 Task: Select format cells if not equal to.
Action: Mouse moved to (775, 414)
Screenshot: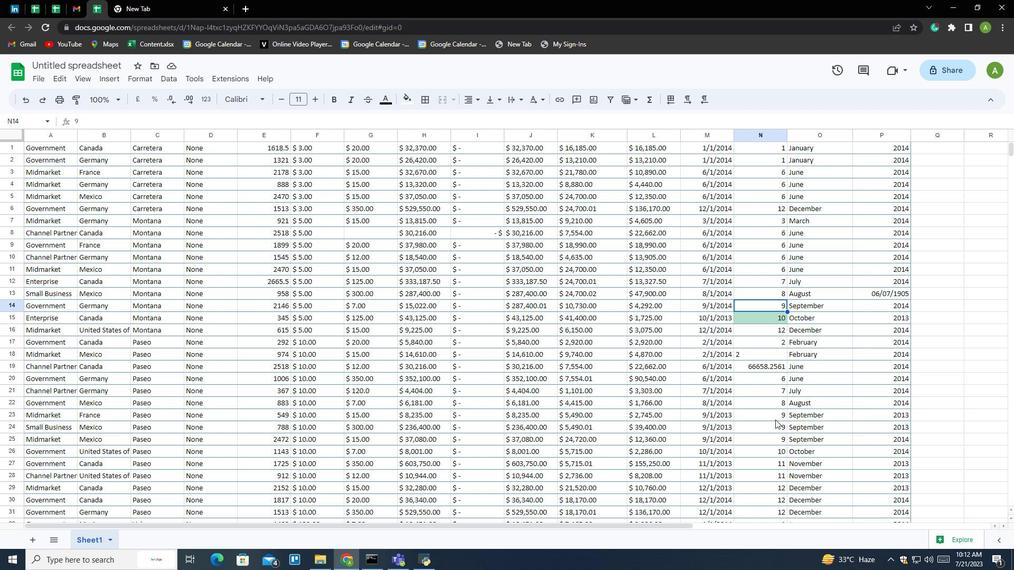 
Action: Mouse pressed left at (775, 414)
Screenshot: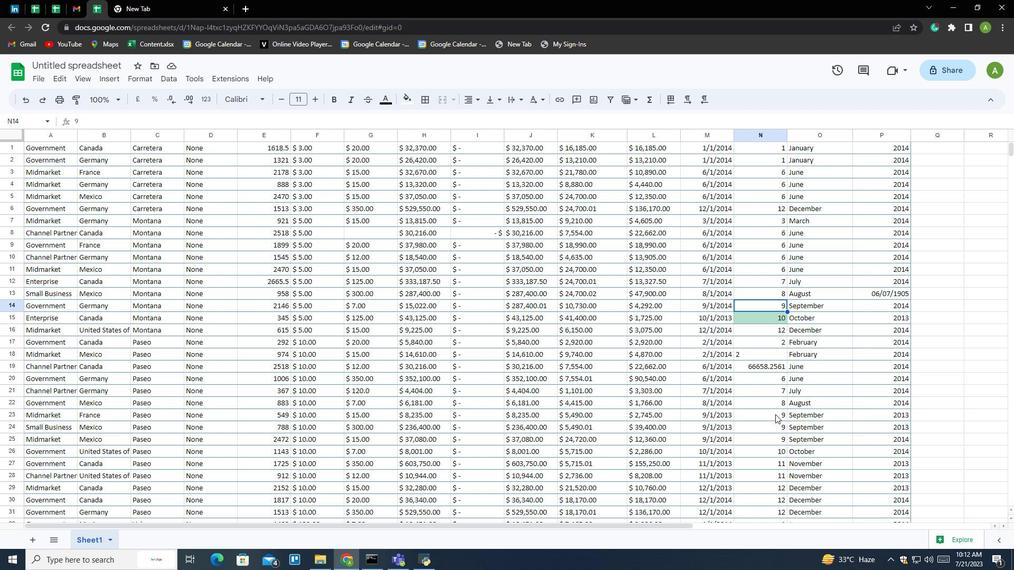 
Action: Mouse moved to (141, 77)
Screenshot: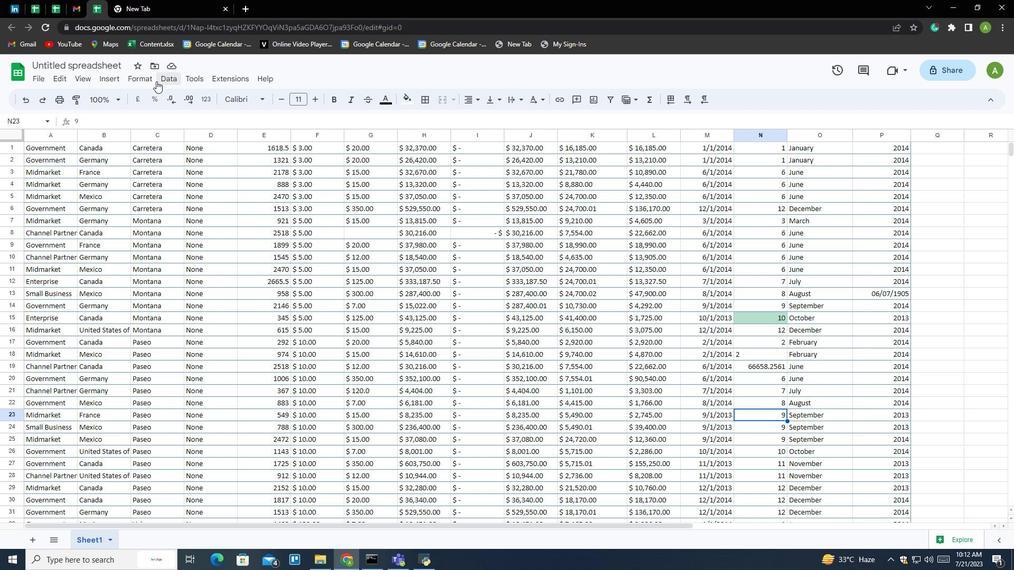 
Action: Mouse pressed left at (141, 77)
Screenshot: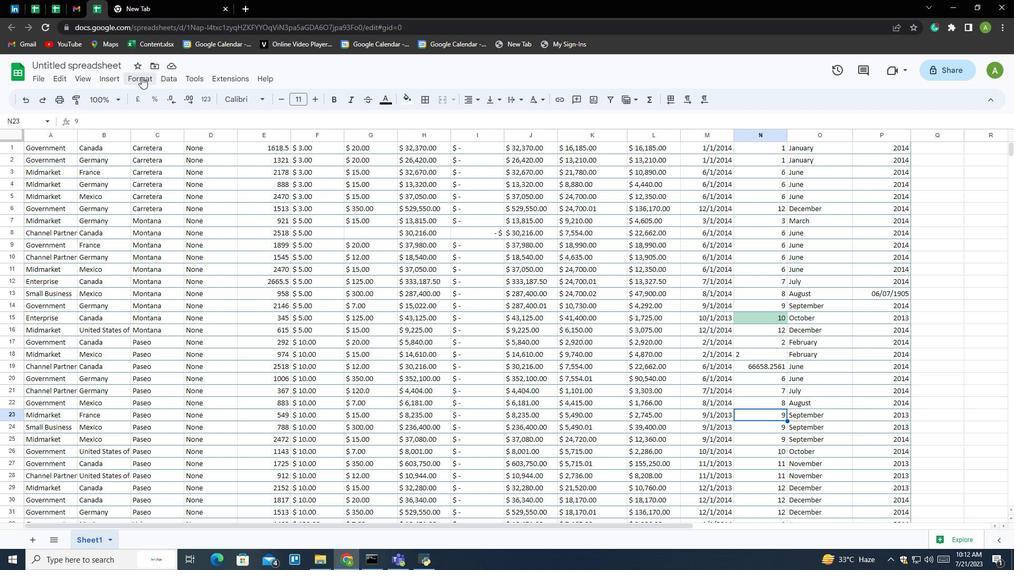 
Action: Mouse moved to (154, 290)
Screenshot: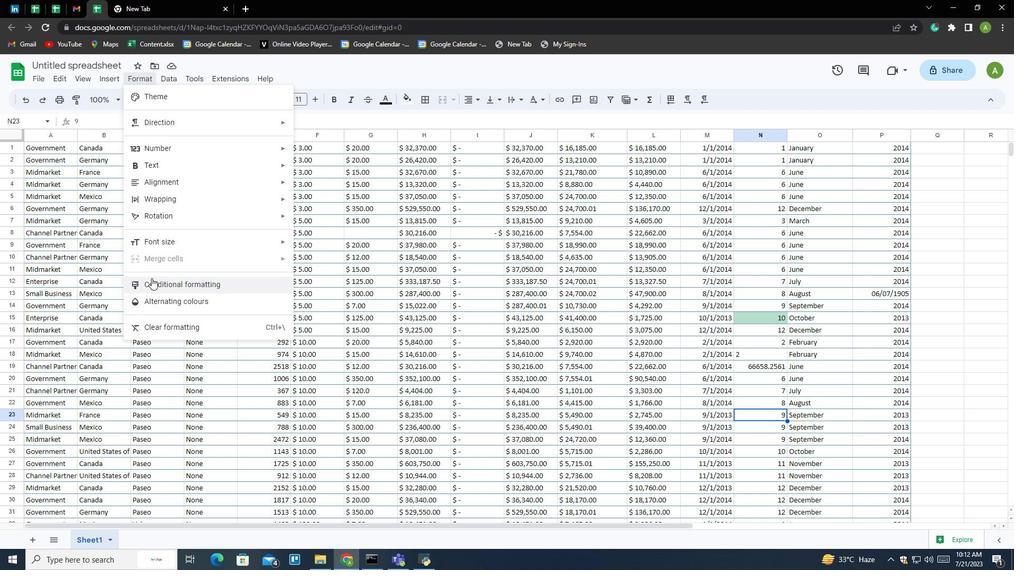 
Action: Mouse pressed left at (154, 290)
Screenshot: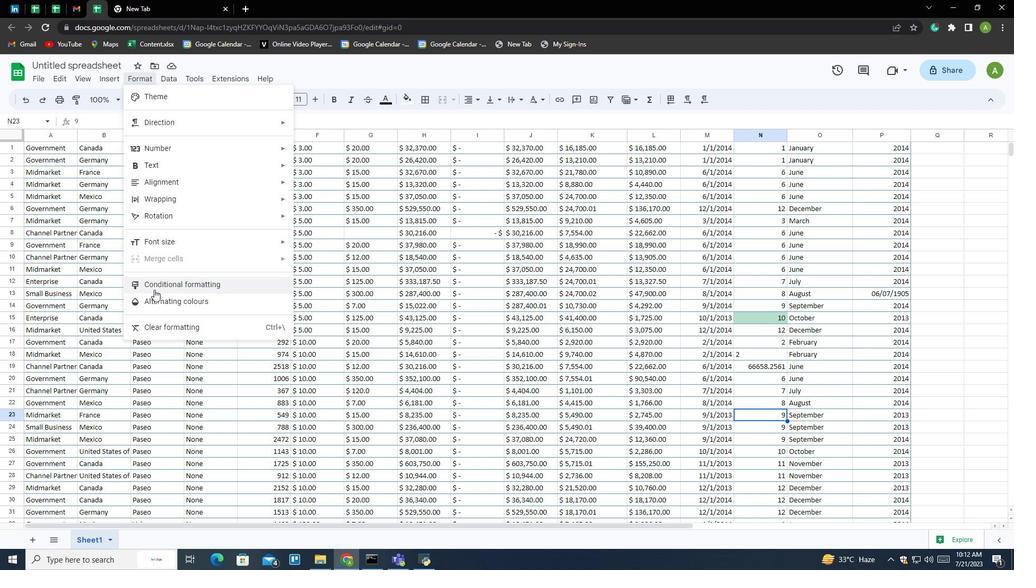 
Action: Mouse moved to (866, 246)
Screenshot: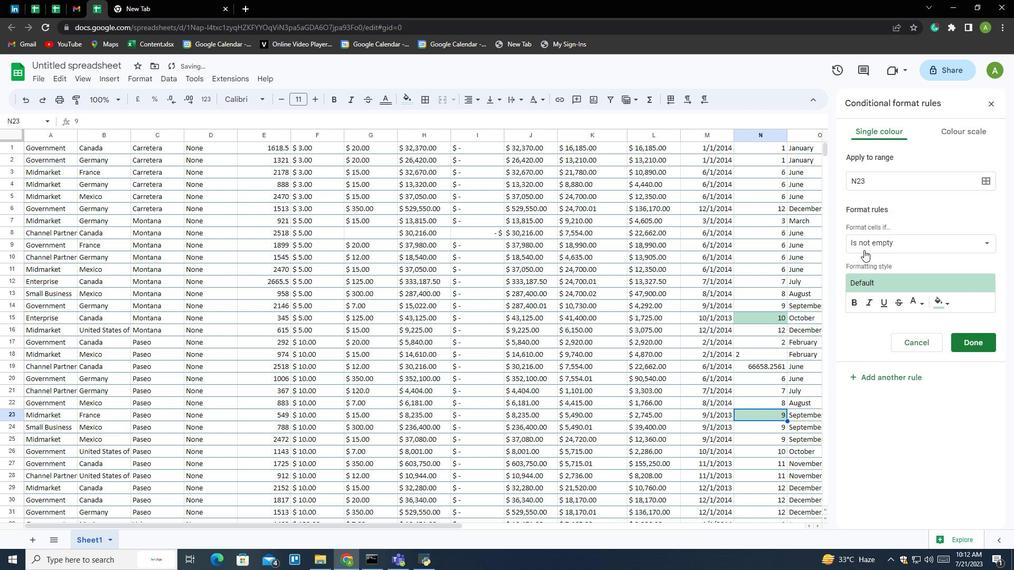 
Action: Mouse pressed left at (866, 246)
Screenshot: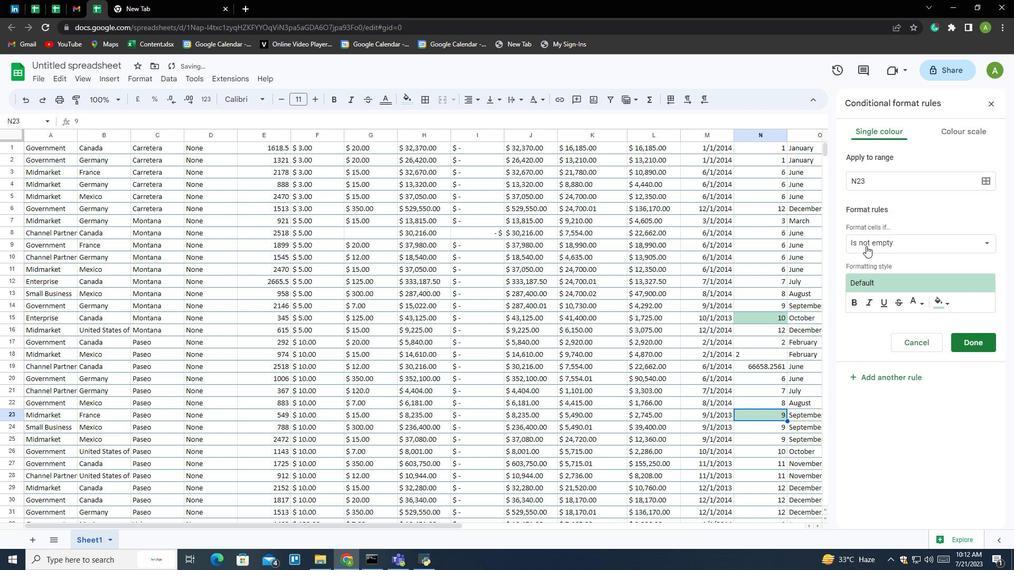 
Action: Mouse moved to (905, 364)
Screenshot: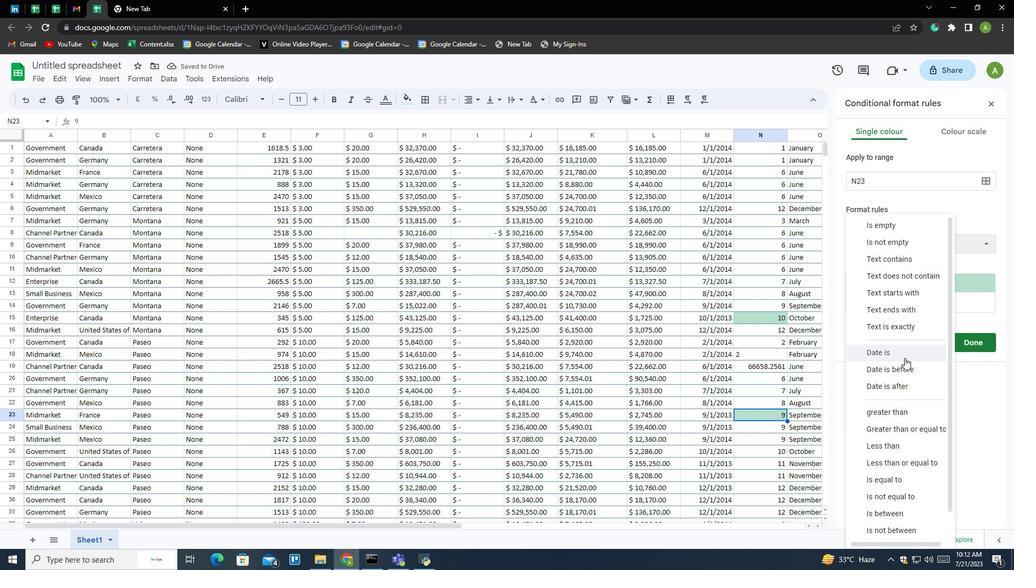 
Action: Mouse scrolled (905, 363) with delta (0, 0)
Screenshot: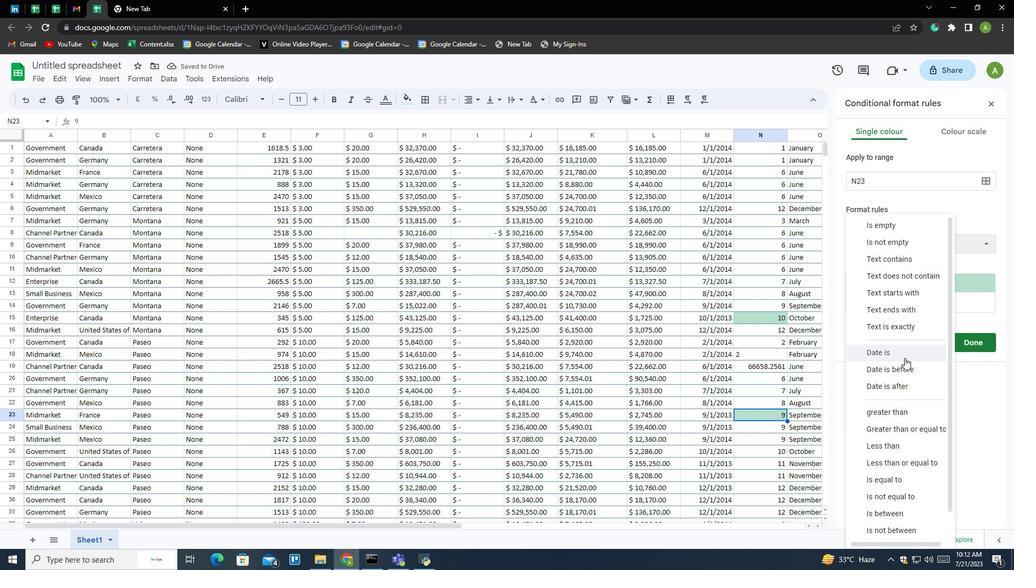 
Action: Mouse scrolled (905, 363) with delta (0, 0)
Screenshot: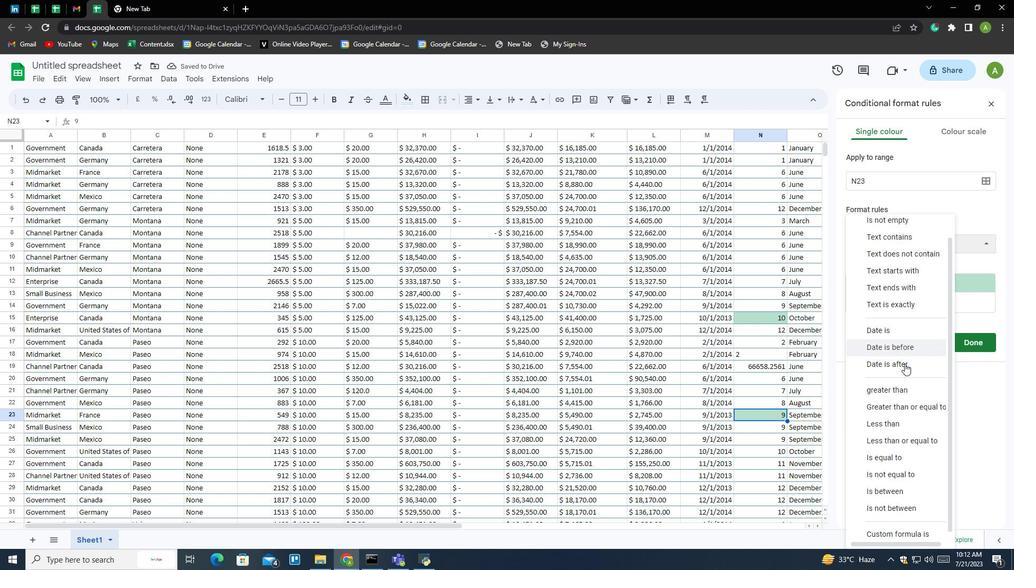 
Action: Mouse moved to (888, 469)
Screenshot: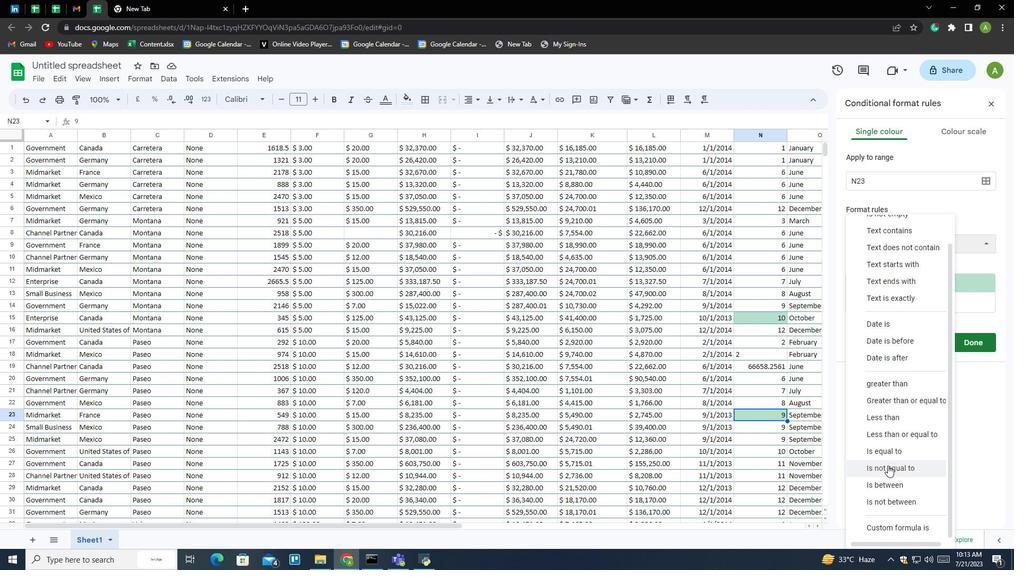 
Action: Mouse pressed left at (888, 469)
Screenshot: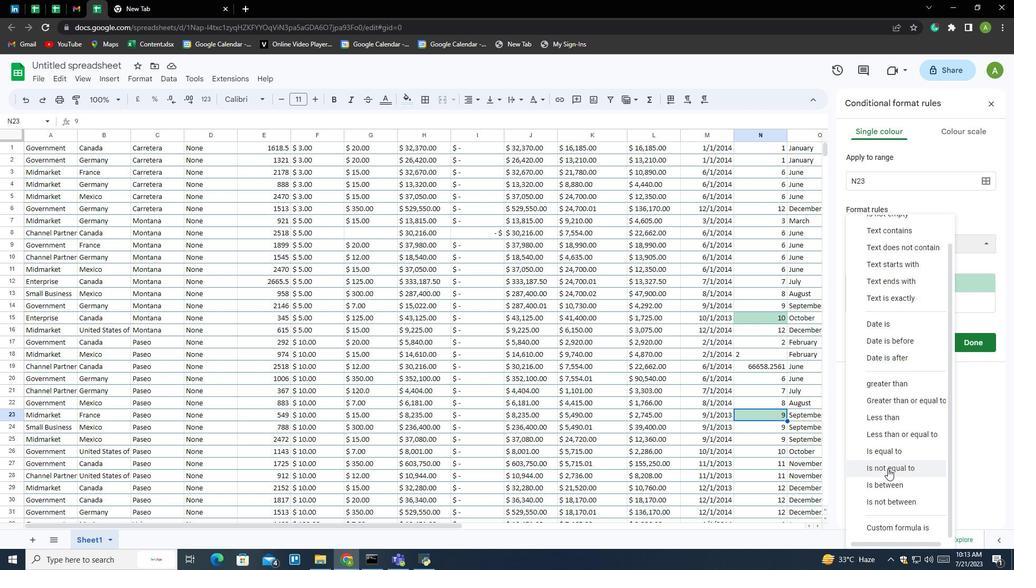 
Action: Mouse moved to (888, 468)
Screenshot: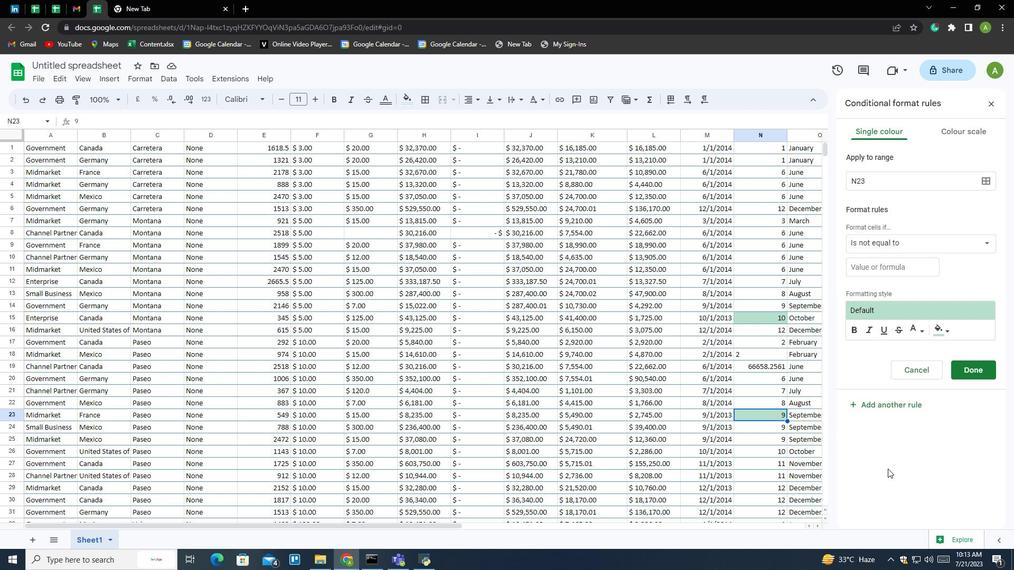 
